Task: Select the range D1:D11 to give them permission.
Action: Mouse moved to (233, 104)
Screenshot: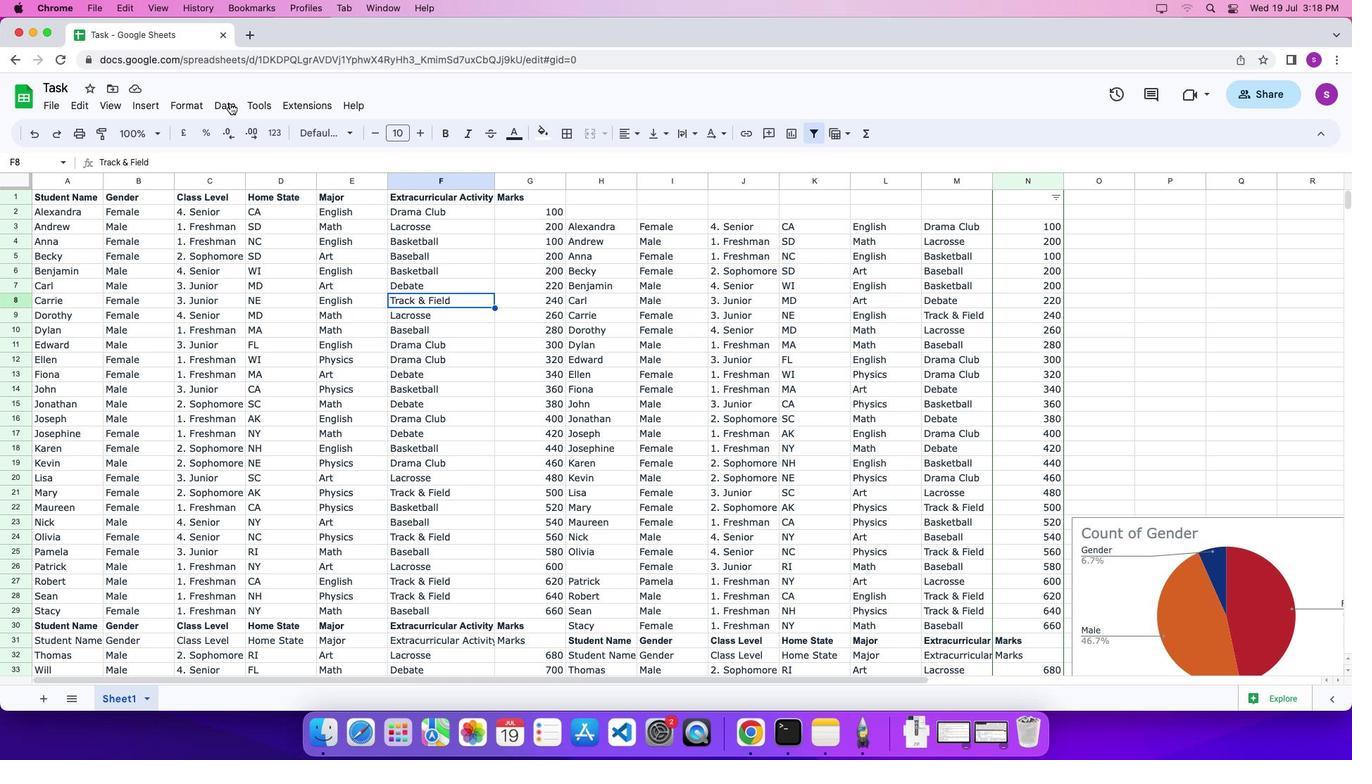 
Action: Mouse pressed left at (233, 104)
Screenshot: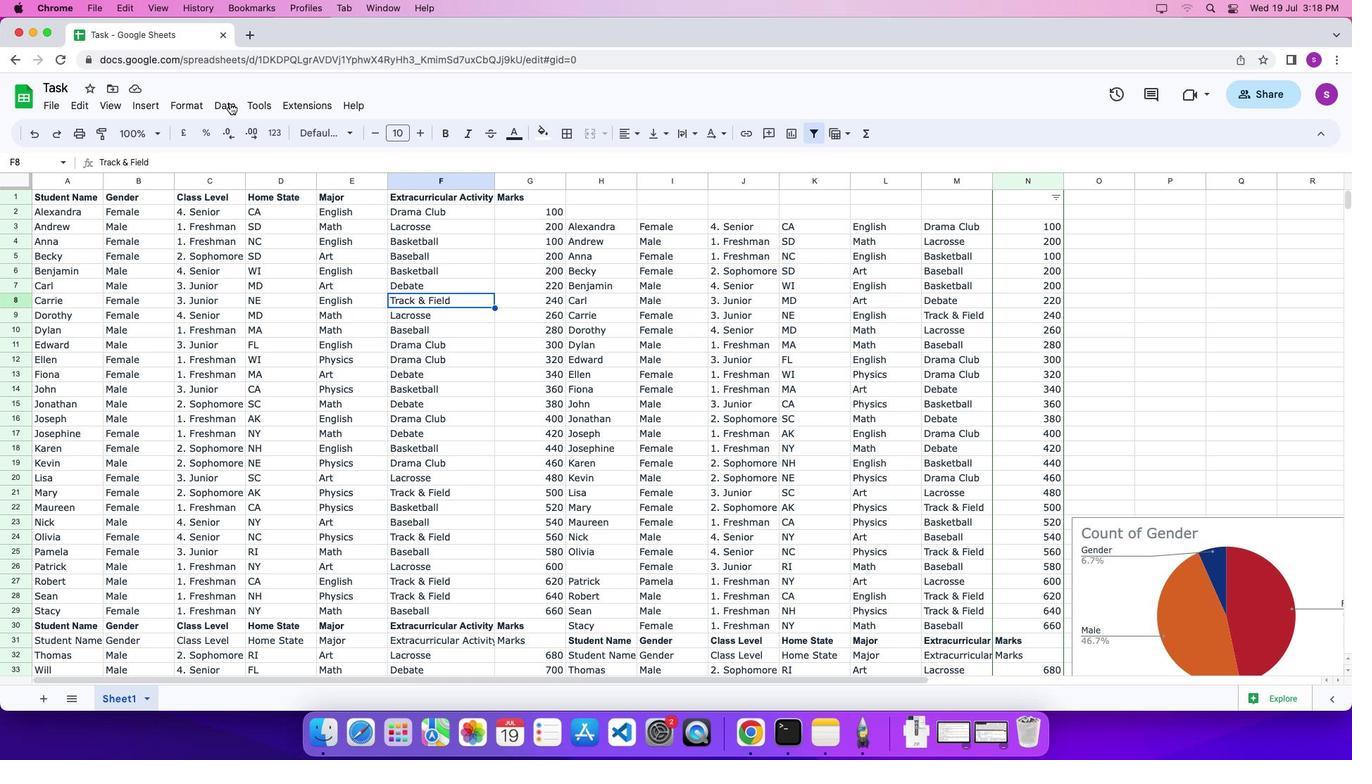 
Action: Mouse moved to (230, 103)
Screenshot: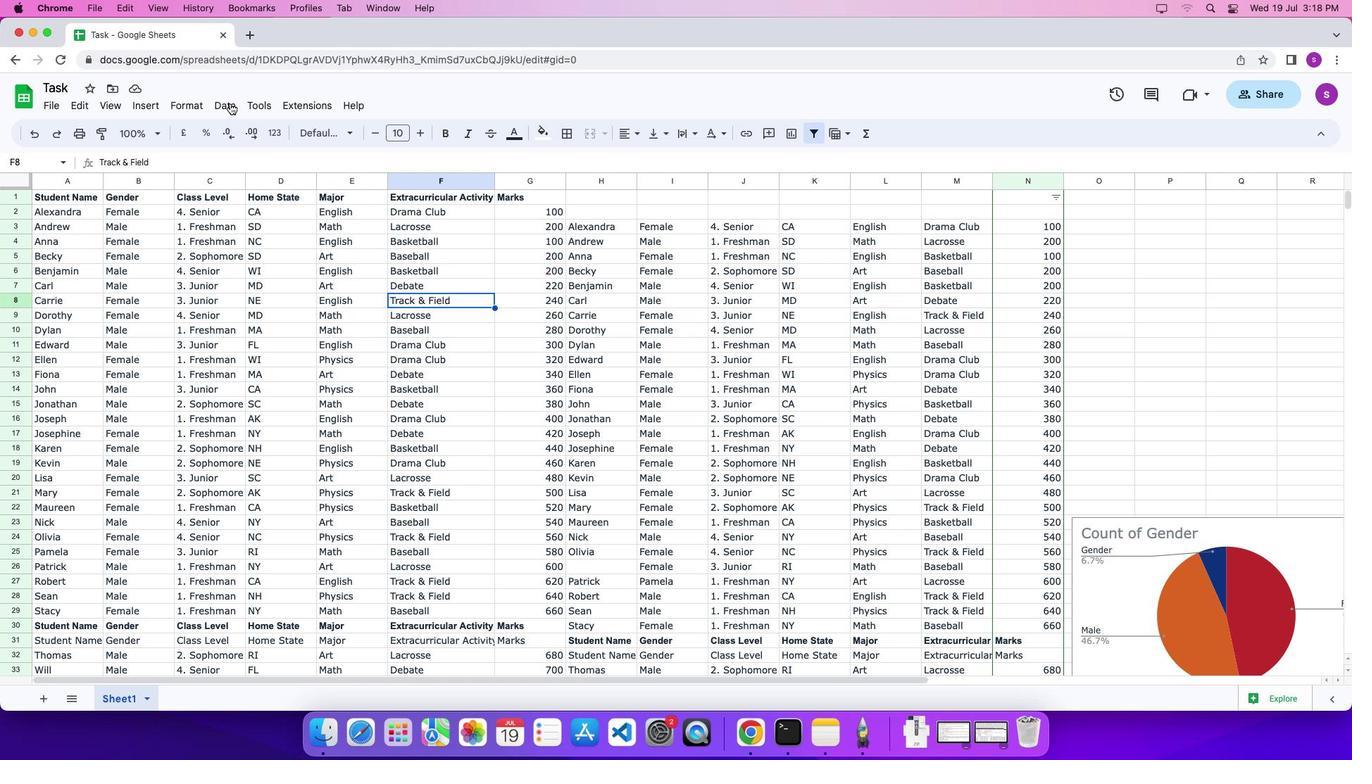 
Action: Mouse pressed left at (230, 103)
Screenshot: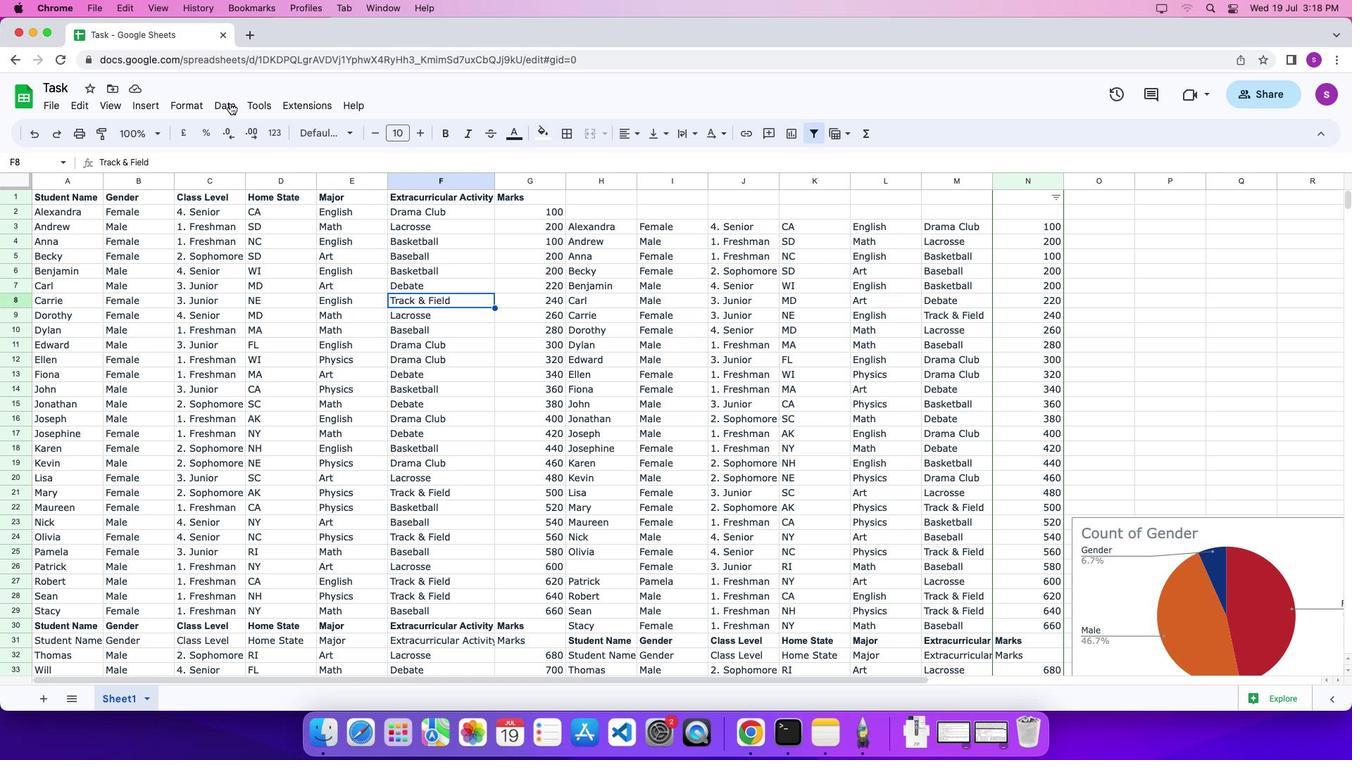 
Action: Mouse moved to (290, 266)
Screenshot: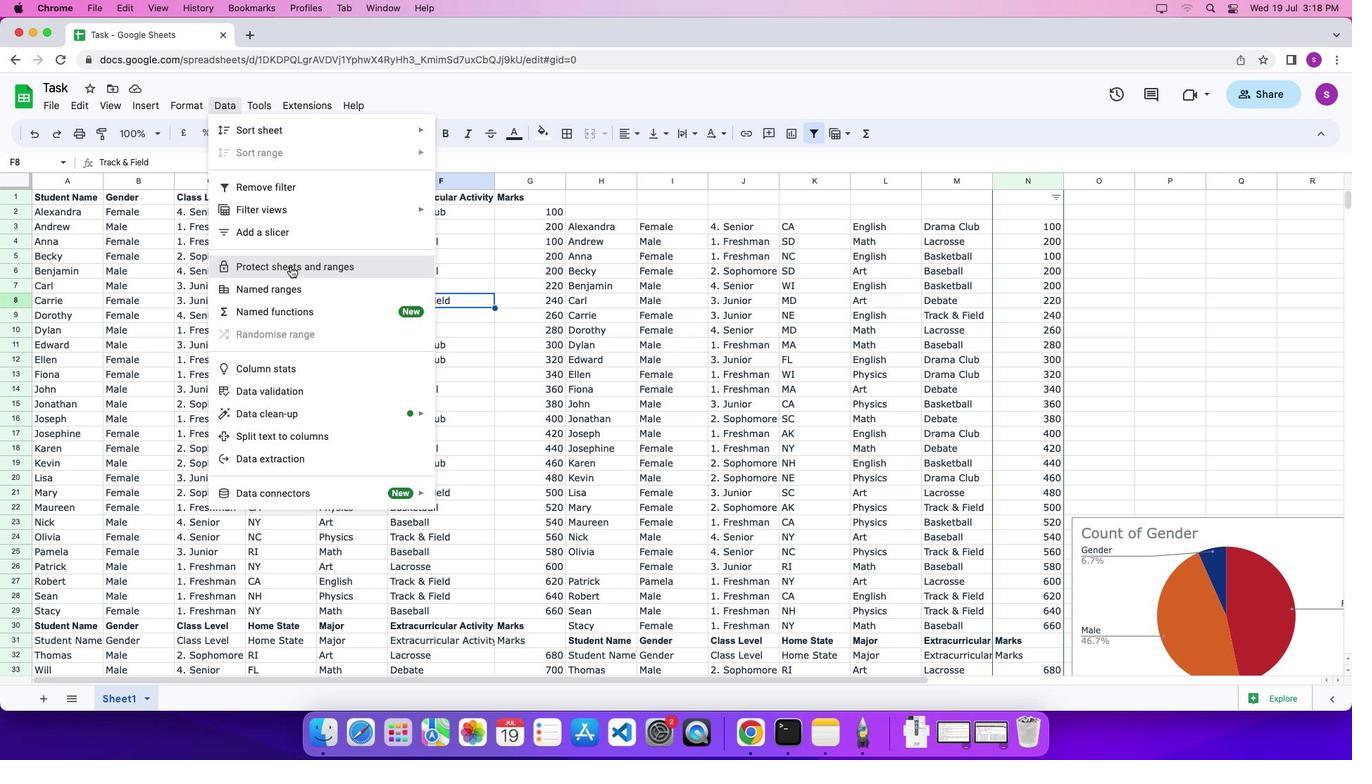 
Action: Mouse pressed left at (290, 266)
Screenshot: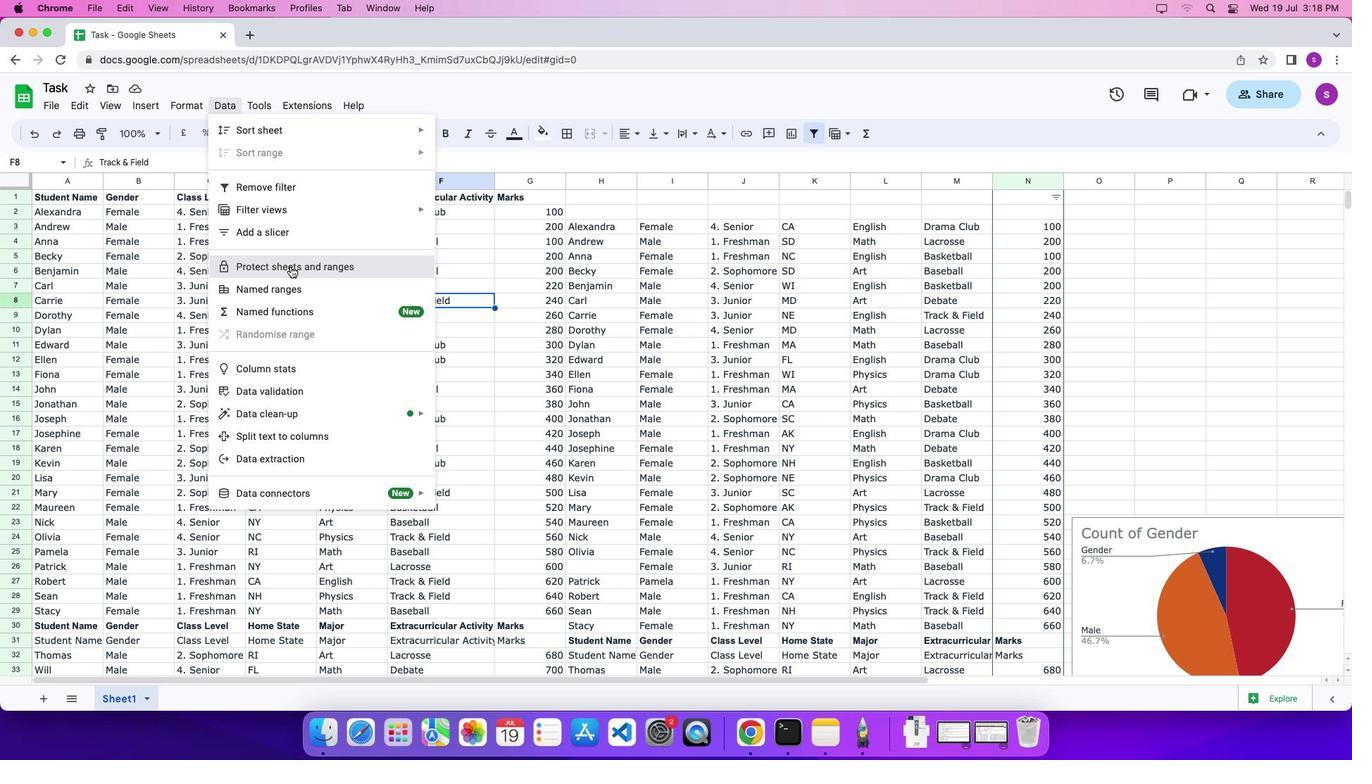 
Action: Mouse moved to (1189, 178)
Screenshot: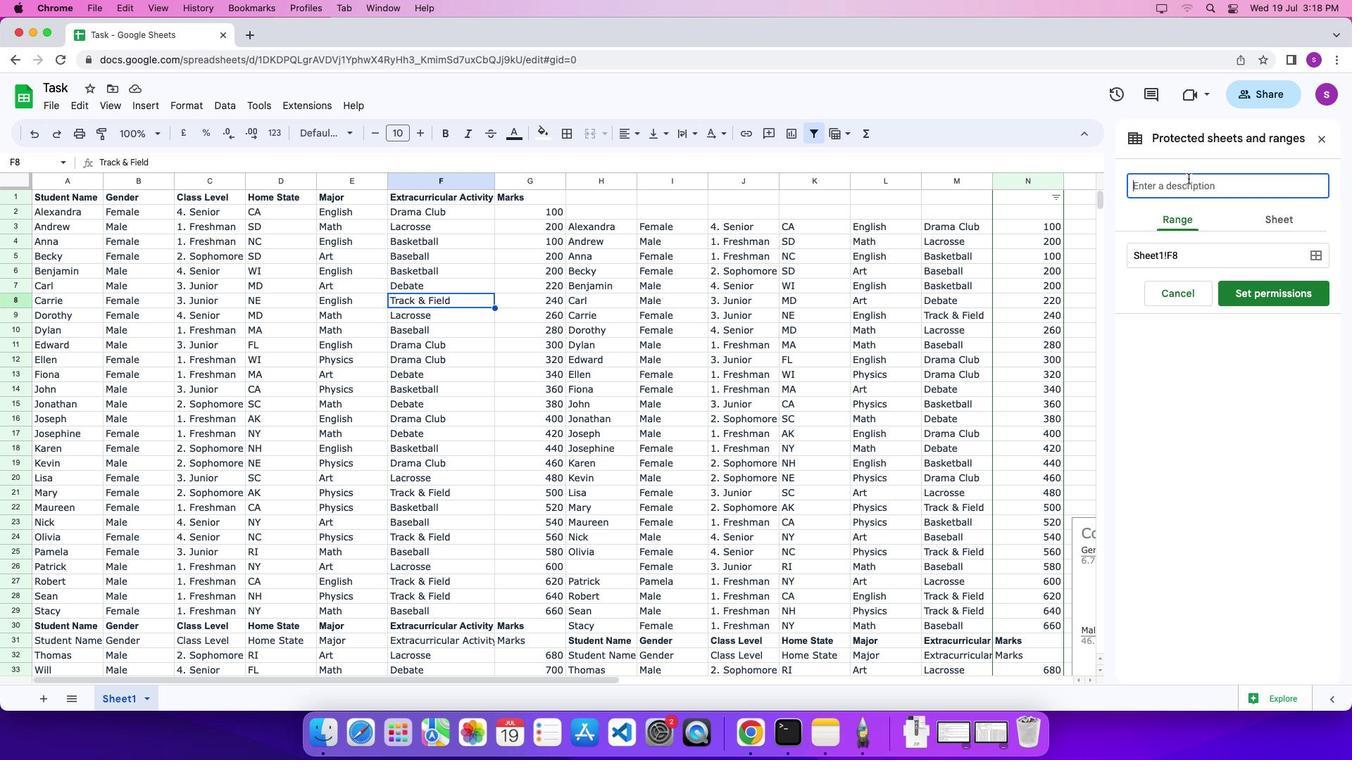 
Action: Mouse pressed left at (1189, 178)
Screenshot: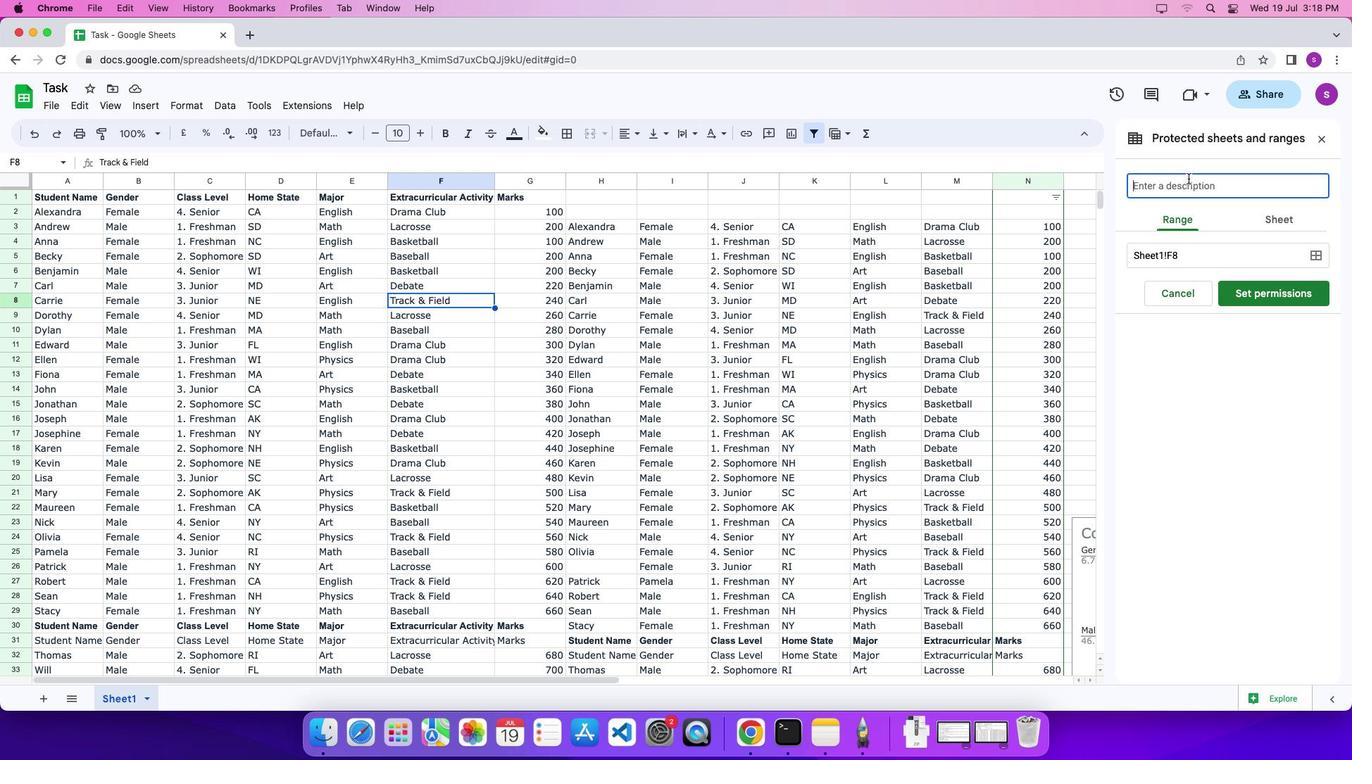 
Action: Mouse moved to (1211, 248)
Screenshot: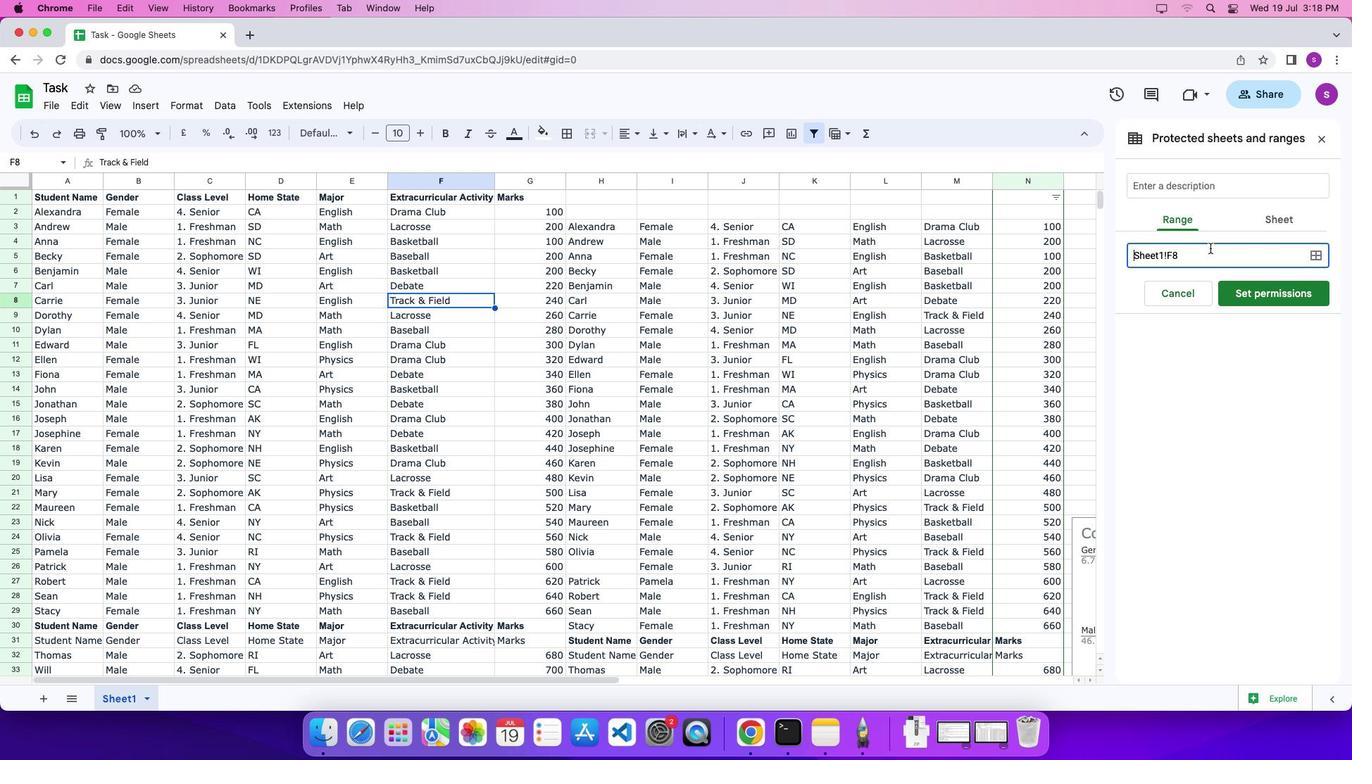 
Action: Mouse pressed left at (1211, 248)
Screenshot: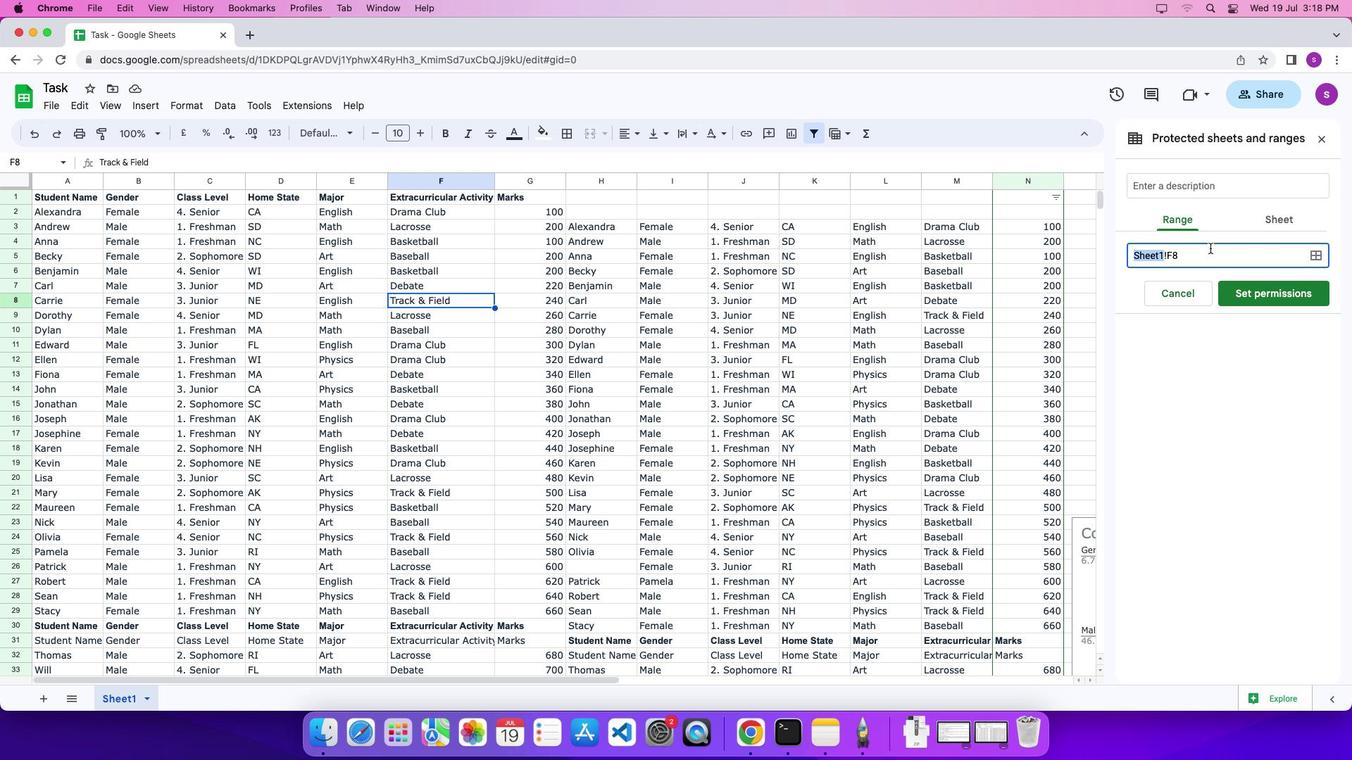 
Action: Mouse pressed left at (1211, 248)
Screenshot: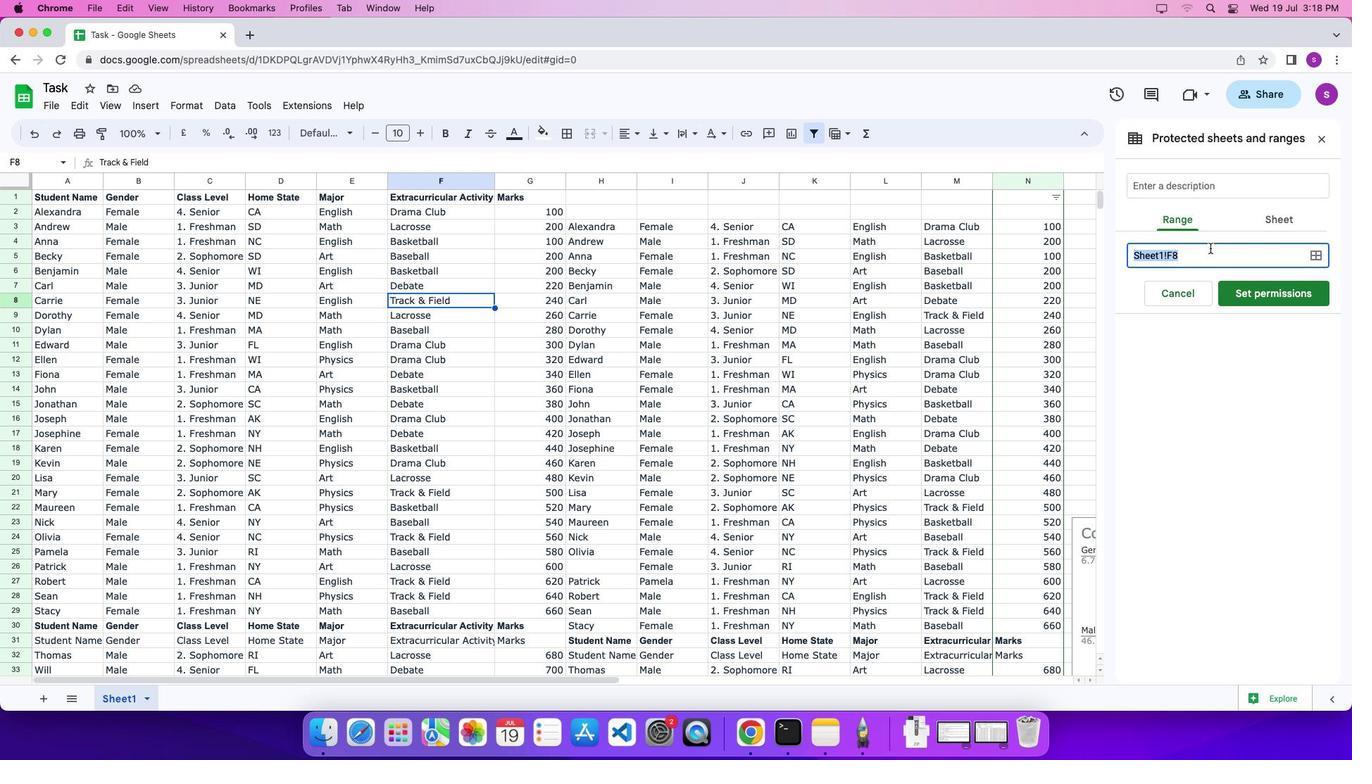 
Action: Mouse pressed left at (1211, 248)
Screenshot: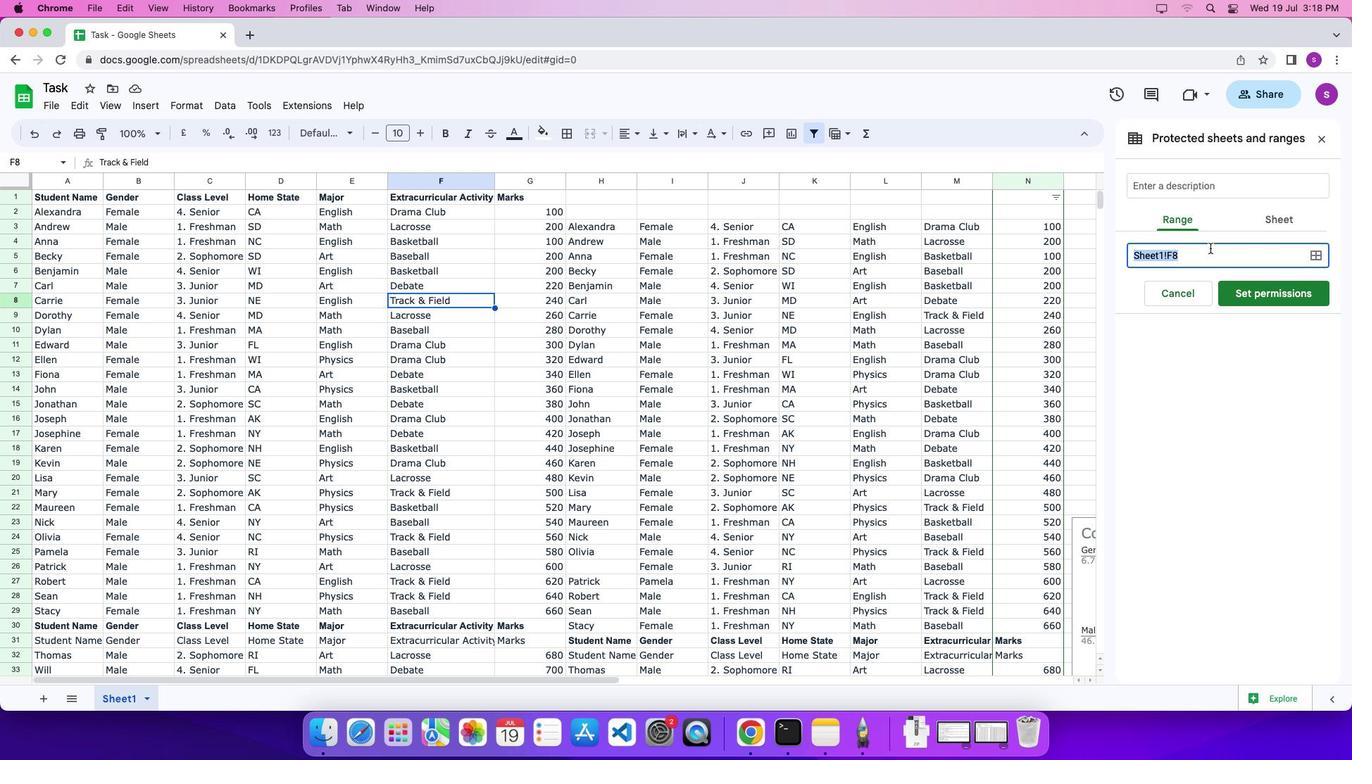 
Action: Key pressed Key.shift'D''1'Key.shift_r':'Key.shift'D''1''1'Key.enter
Screenshot: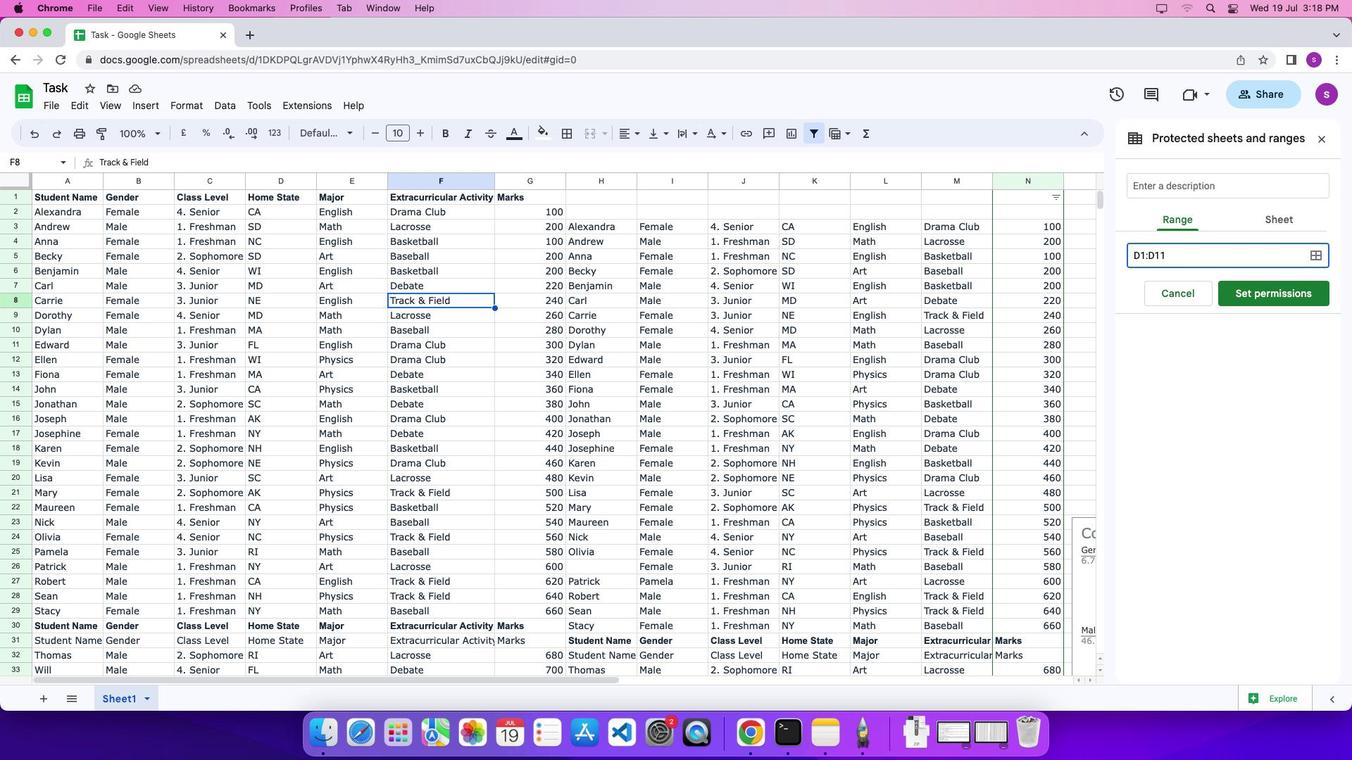 
